 Task: Learn more about "Ready to sell your current home?".
Action: Mouse moved to (90, 93)
Screenshot: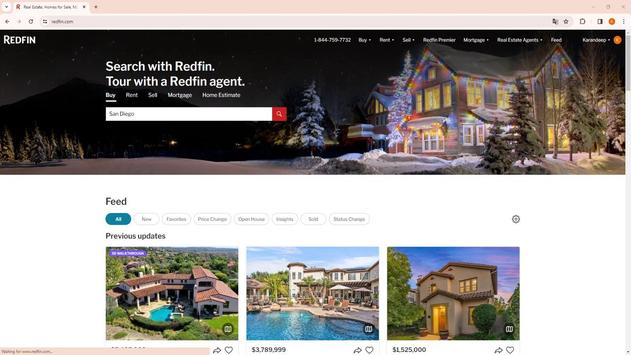 
Action: Mouse pressed left at (90, 93)
Screenshot: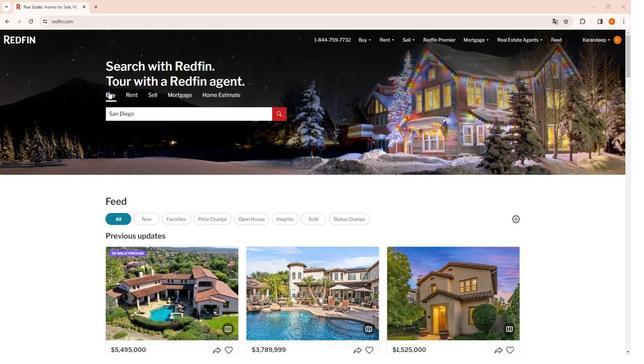 
Action: Mouse moved to (270, 117)
Screenshot: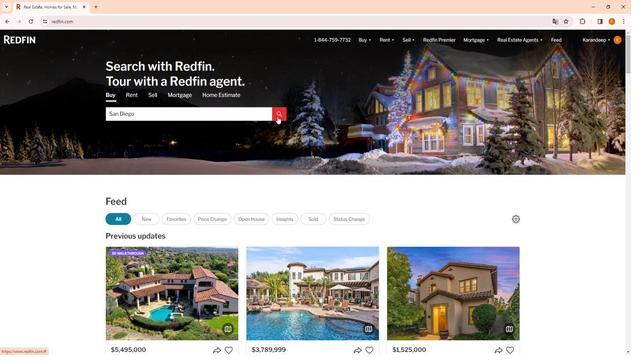 
Action: Mouse pressed left at (270, 117)
Screenshot: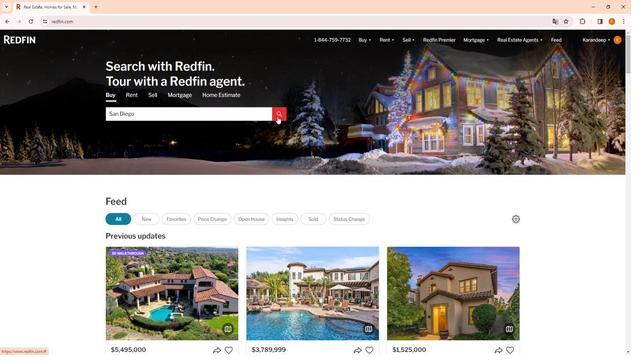 
Action: Mouse moved to (367, 40)
Screenshot: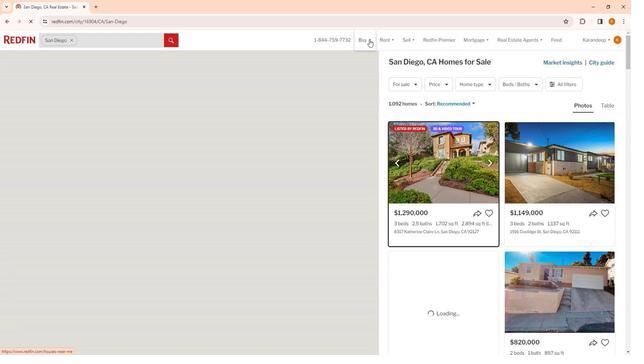 
Action: Mouse pressed left at (367, 40)
Screenshot: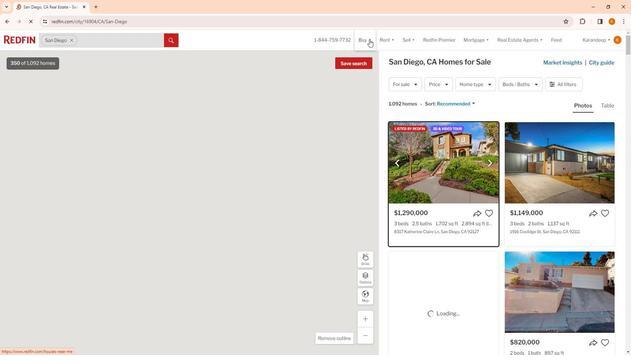 
Action: Mouse moved to (382, 79)
Screenshot: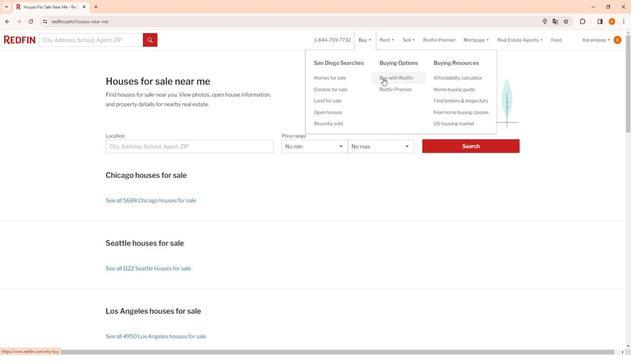 
Action: Mouse pressed left at (382, 79)
Screenshot: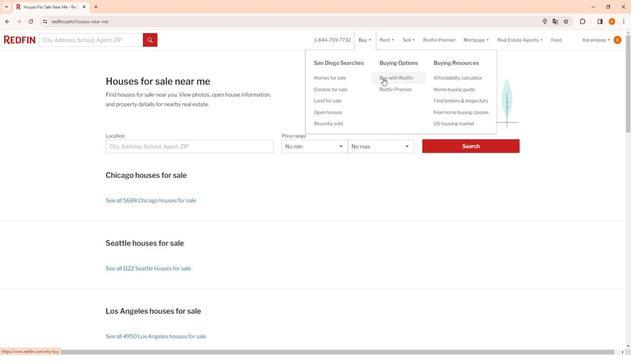
Action: Mouse moved to (288, 94)
Screenshot: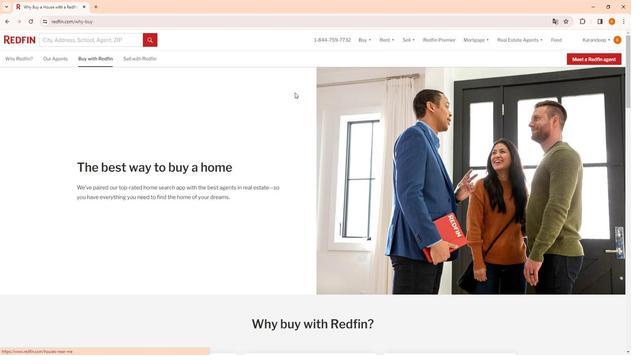 
Action: Mouse scrolled (288, 93) with delta (0, 0)
Screenshot: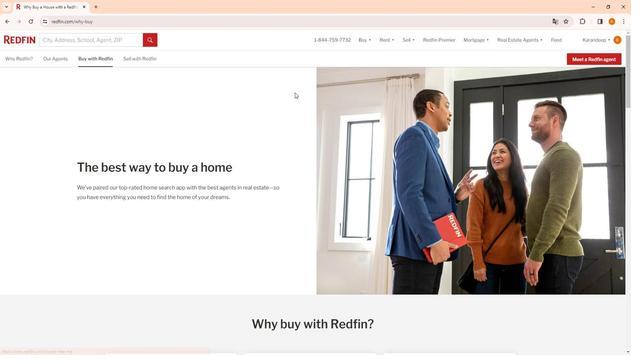 
Action: Mouse scrolled (288, 93) with delta (0, 0)
Screenshot: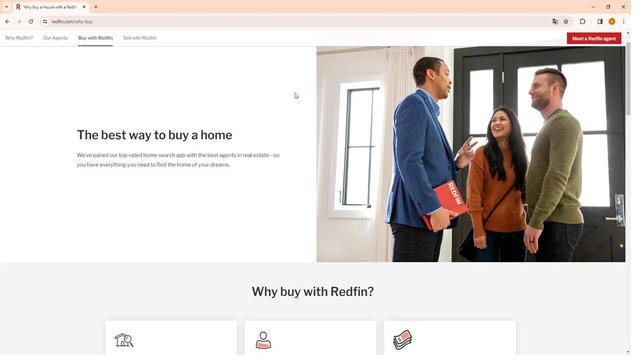 
Action: Mouse scrolled (288, 93) with delta (0, 0)
Screenshot: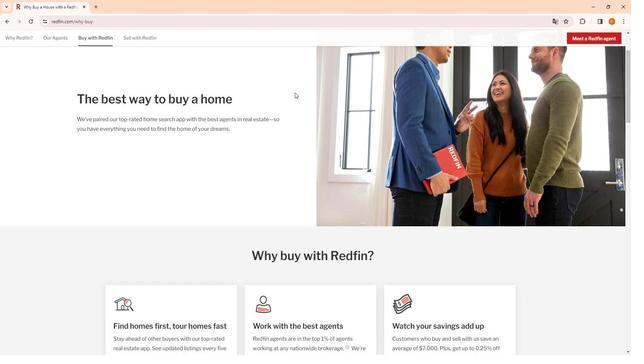 
Action: Mouse scrolled (288, 93) with delta (0, 0)
Screenshot: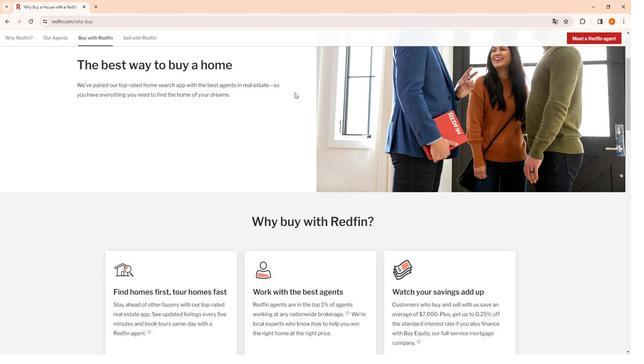 
Action: Mouse scrolled (288, 93) with delta (0, 0)
Screenshot: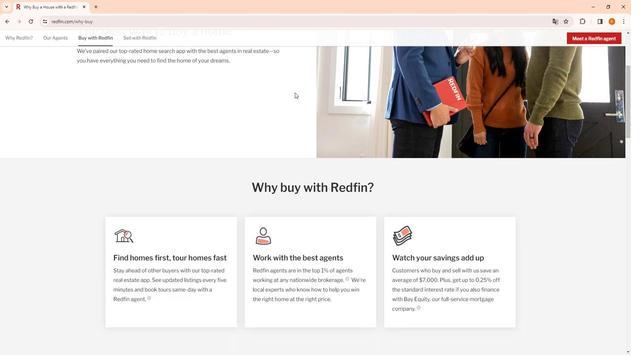 
Action: Mouse scrolled (288, 93) with delta (0, 0)
Screenshot: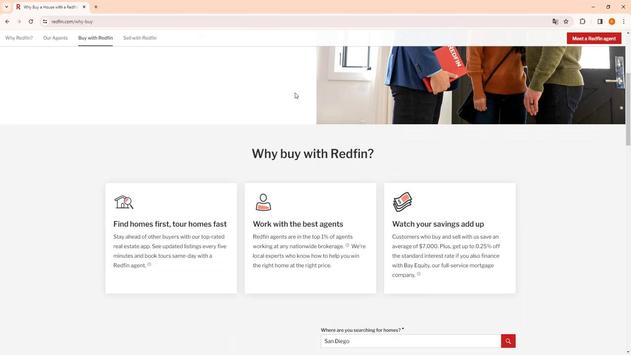 
Action: Mouse scrolled (288, 93) with delta (0, 0)
Screenshot: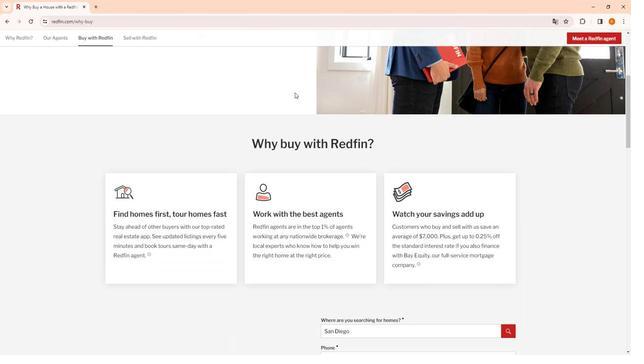 
Action: Mouse scrolled (288, 93) with delta (0, 0)
Screenshot: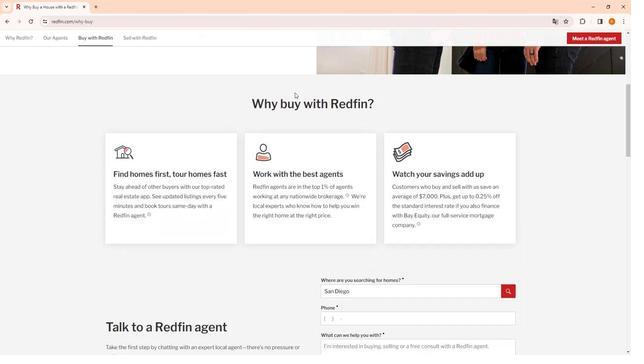 
Action: Mouse scrolled (288, 93) with delta (0, 0)
Screenshot: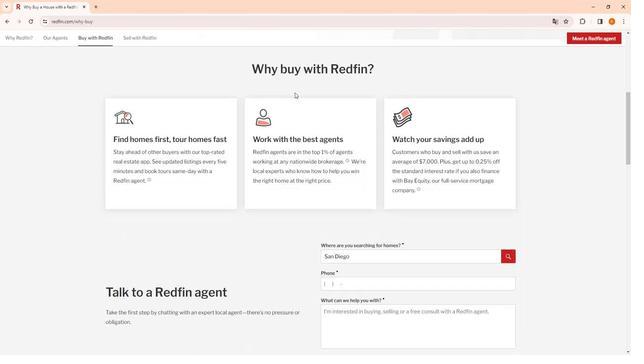 
Action: Mouse scrolled (288, 93) with delta (0, 0)
Screenshot: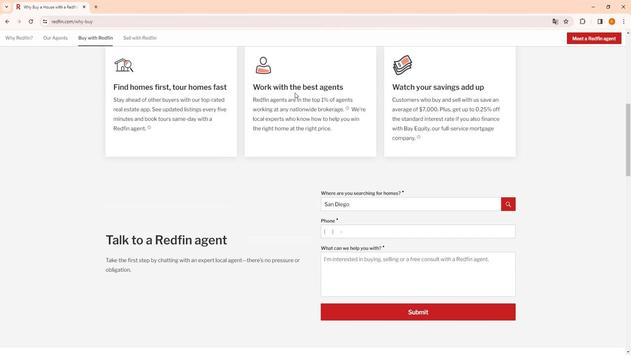 
Action: Mouse moved to (288, 94)
Screenshot: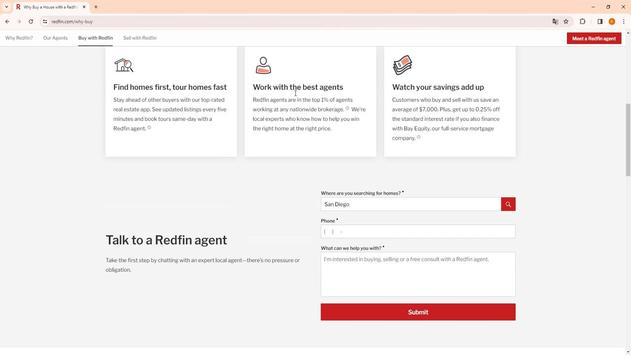 
Action: Mouse scrolled (288, 94) with delta (0, 0)
Screenshot: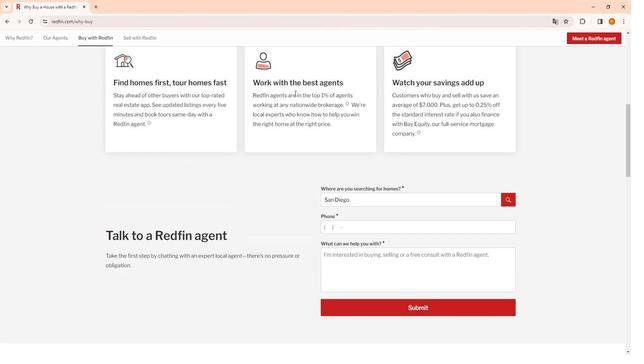 
Action: Mouse scrolled (288, 94) with delta (0, 0)
Screenshot: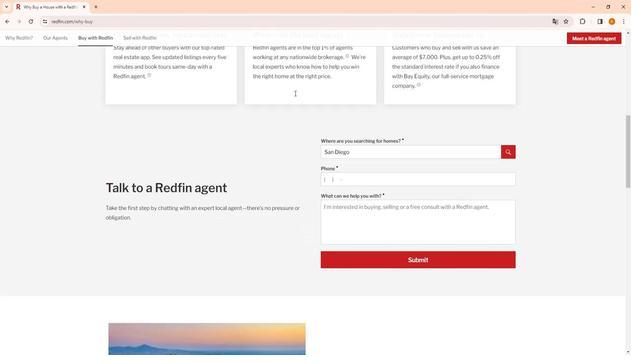 
Action: Mouse scrolled (288, 94) with delta (0, 0)
Screenshot: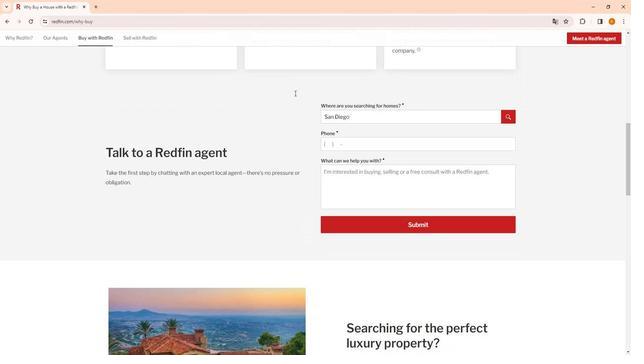 
Action: Mouse scrolled (288, 94) with delta (0, 0)
Screenshot: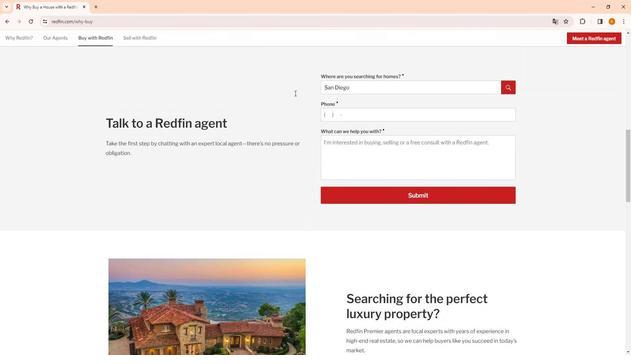 
Action: Mouse scrolled (288, 94) with delta (0, 0)
Screenshot: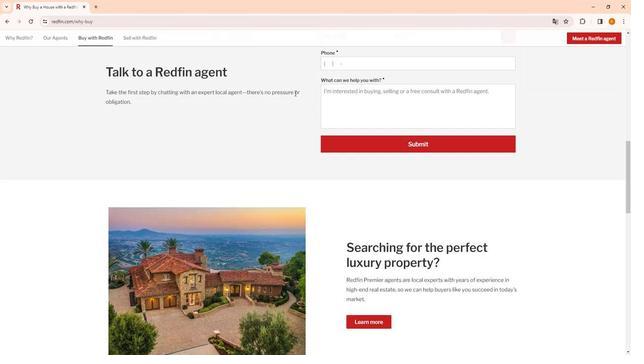 
Action: Mouse moved to (288, 94)
Screenshot: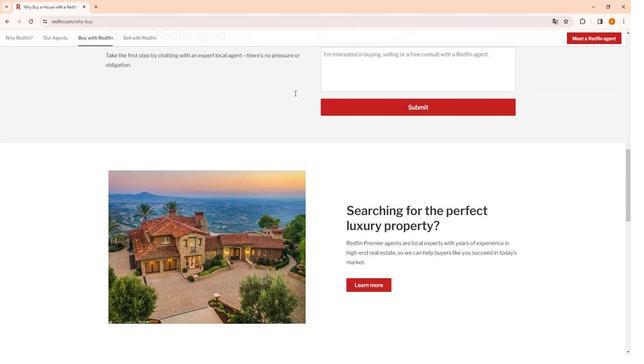 
Action: Mouse scrolled (288, 94) with delta (0, 0)
Screenshot: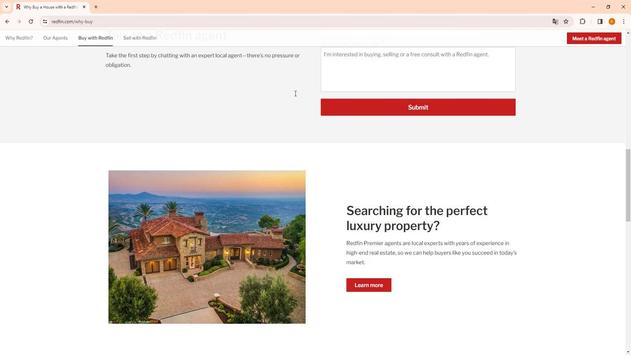 
Action: Mouse scrolled (288, 94) with delta (0, 0)
Screenshot: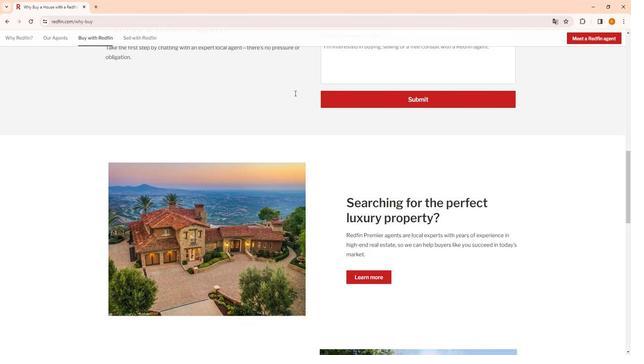 
Action: Mouse scrolled (288, 94) with delta (0, 0)
Screenshot: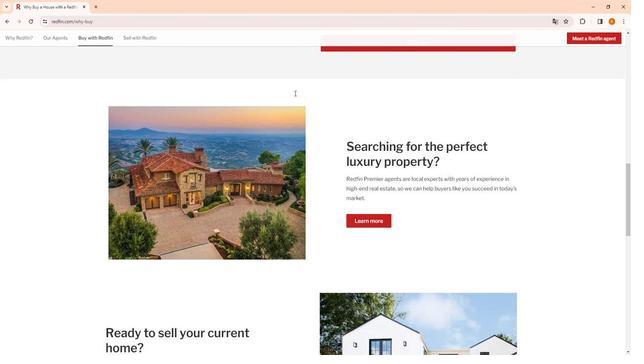 
Action: Mouse scrolled (288, 94) with delta (0, 0)
Screenshot: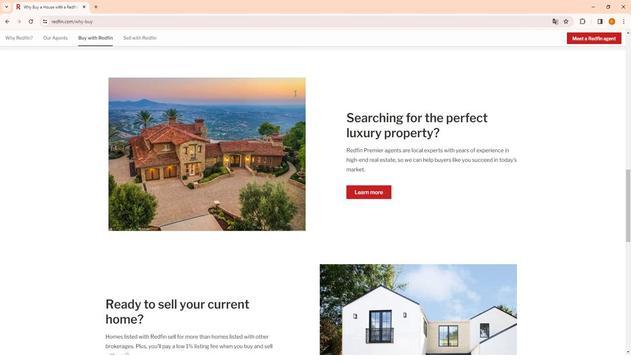 
Action: Mouse scrolled (288, 94) with delta (0, 0)
Screenshot: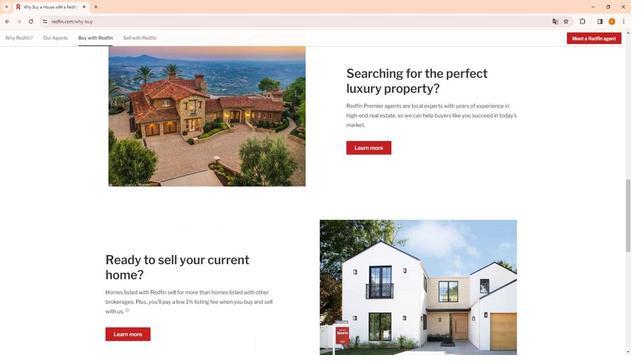 
Action: Mouse scrolled (288, 94) with delta (0, 0)
Screenshot: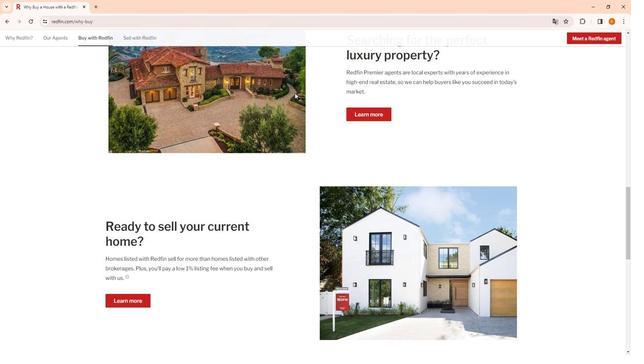 
Action: Mouse scrolled (288, 94) with delta (0, 0)
Screenshot: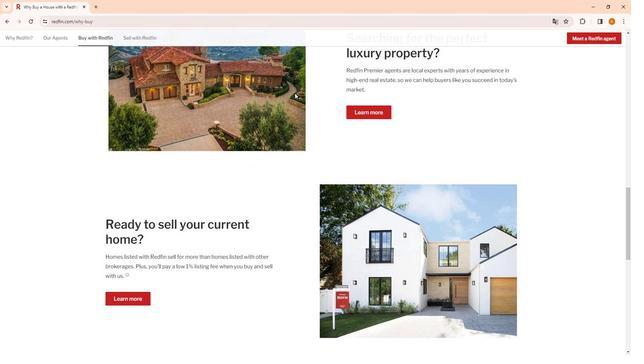 
Action: Mouse scrolled (288, 94) with delta (0, 0)
Screenshot: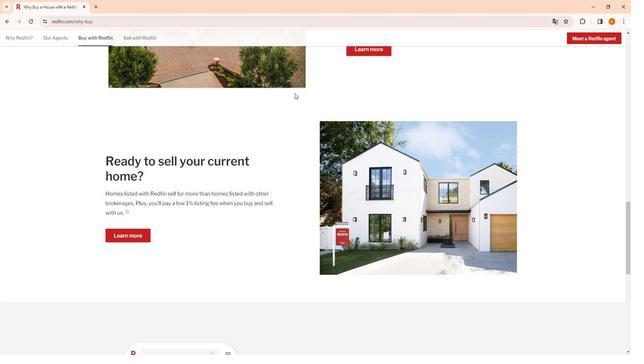 
Action: Mouse moved to (125, 198)
Screenshot: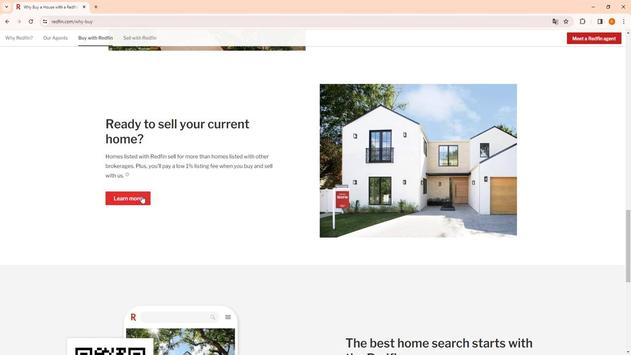 
Action: Mouse pressed left at (125, 198)
Screenshot: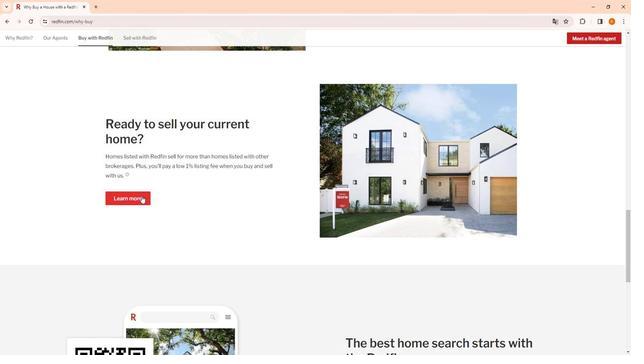
Action: Mouse moved to (257, 170)
Screenshot: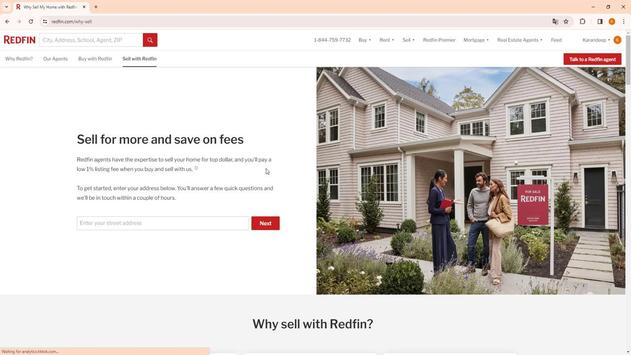 
Action: Mouse scrolled (257, 170) with delta (0, 0)
Screenshot: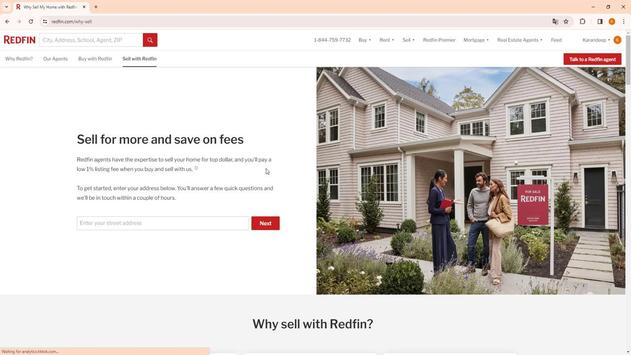 
Action: Mouse scrolled (257, 170) with delta (0, 0)
Screenshot: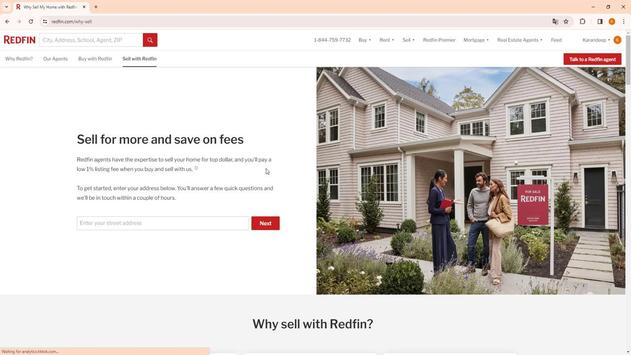 
Action: Mouse moved to (277, 170)
Screenshot: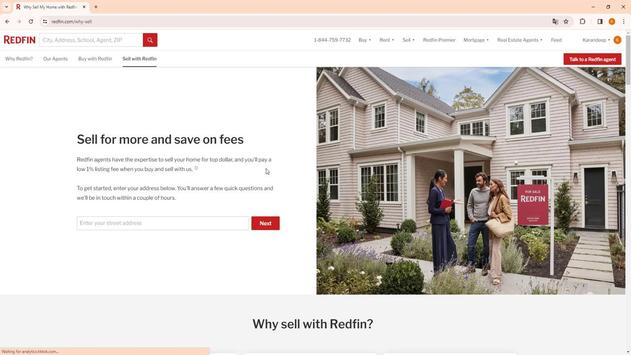 
